 Task: Change the zoom to 110% to make the text larger.
Action: Mouse moved to (1020, 32)
Screenshot: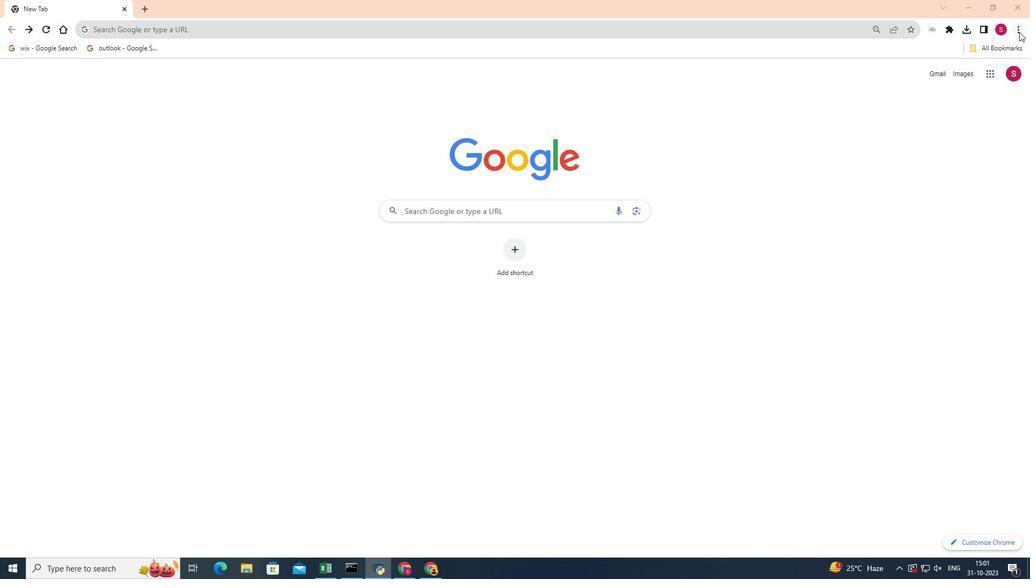 
Action: Mouse pressed left at (1020, 32)
Screenshot: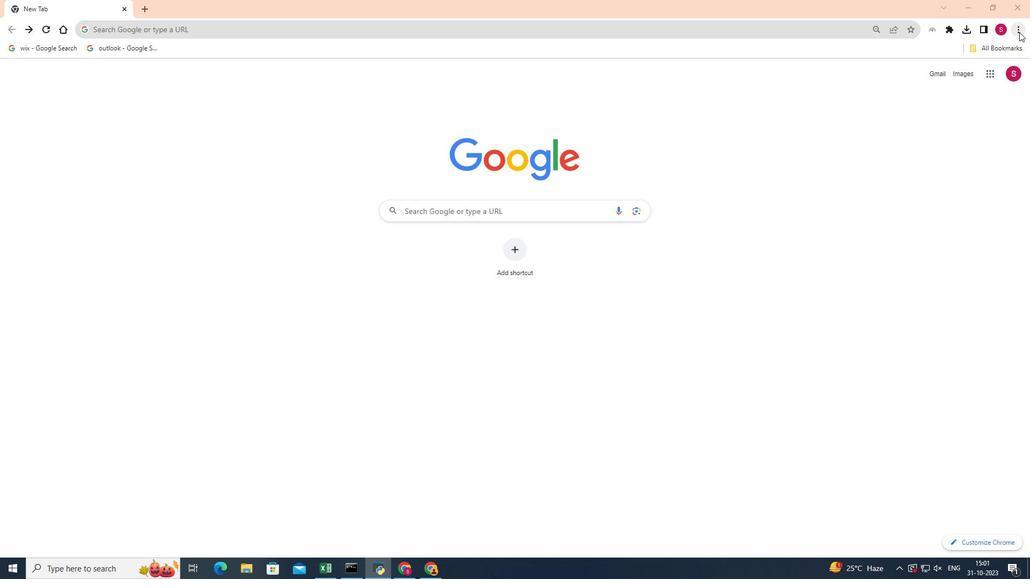
Action: Mouse moved to (986, 146)
Screenshot: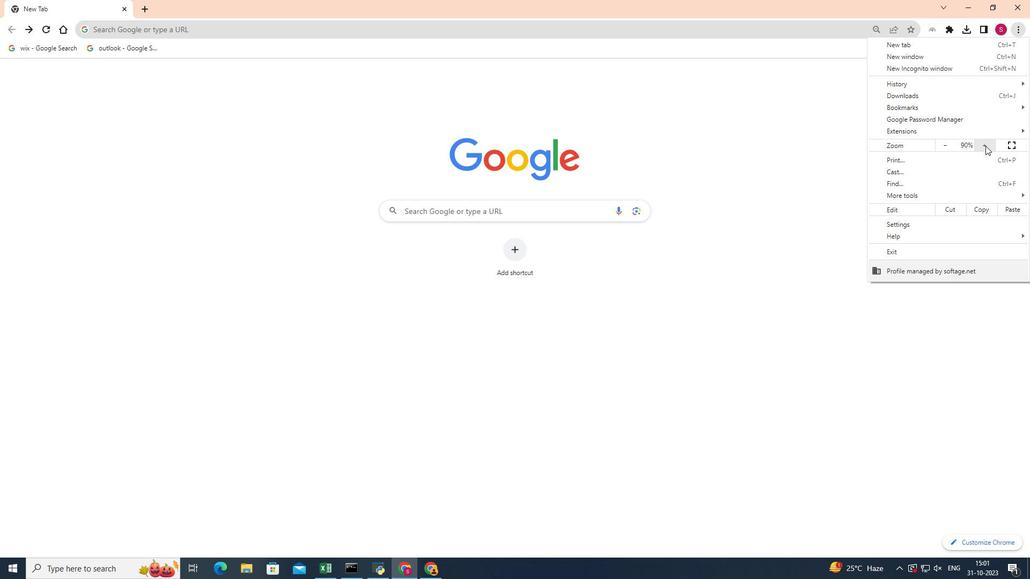 
Action: Mouse pressed left at (986, 146)
Screenshot: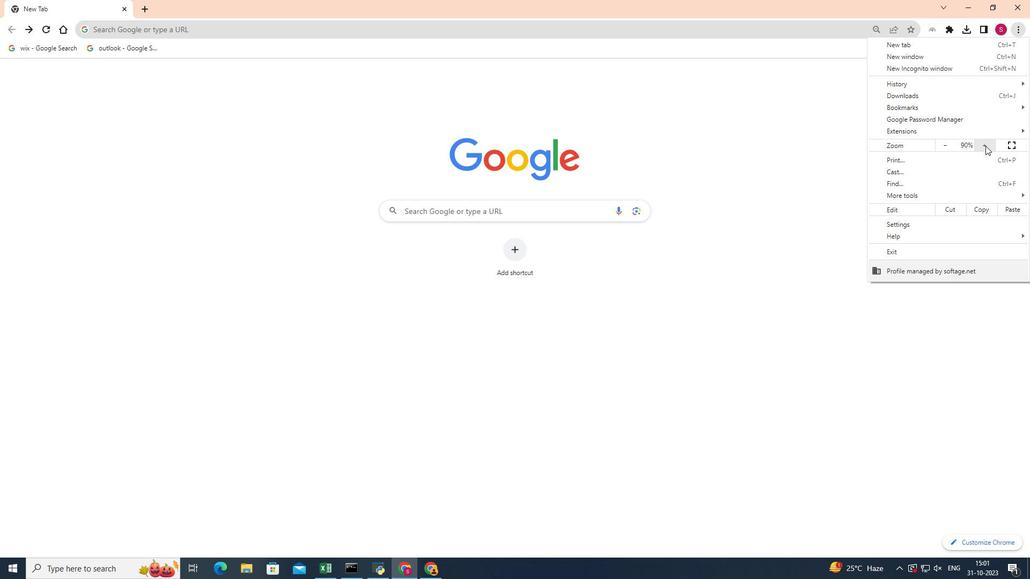 
Action: Mouse pressed left at (986, 146)
Screenshot: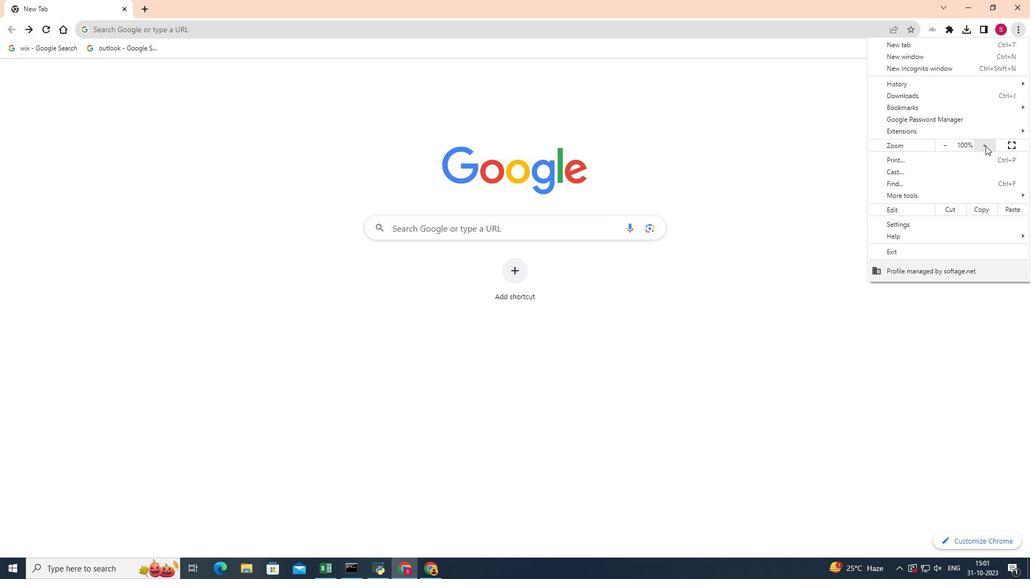 
Action: Mouse moved to (804, 166)
Screenshot: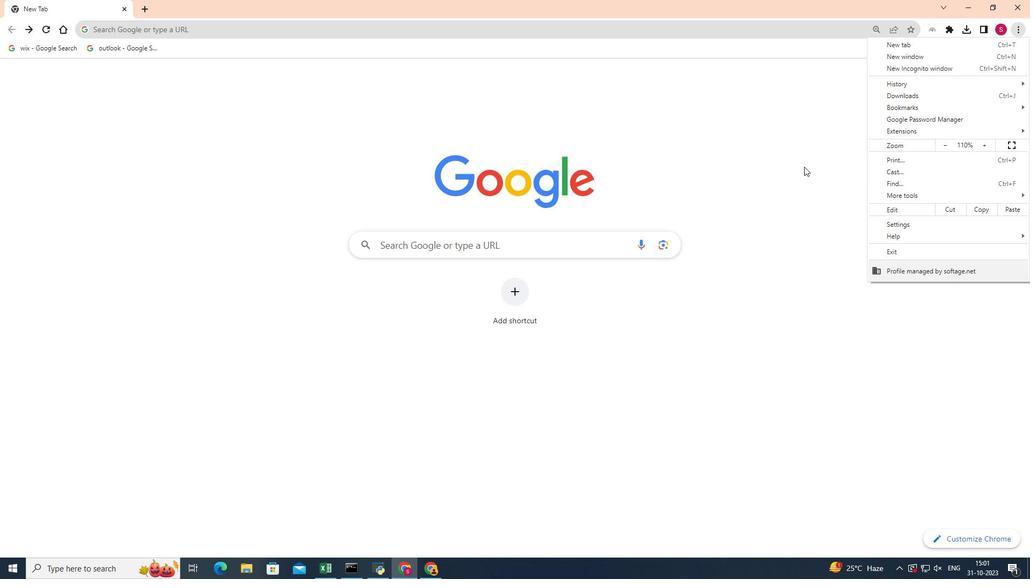 
Action: Mouse pressed left at (804, 166)
Screenshot: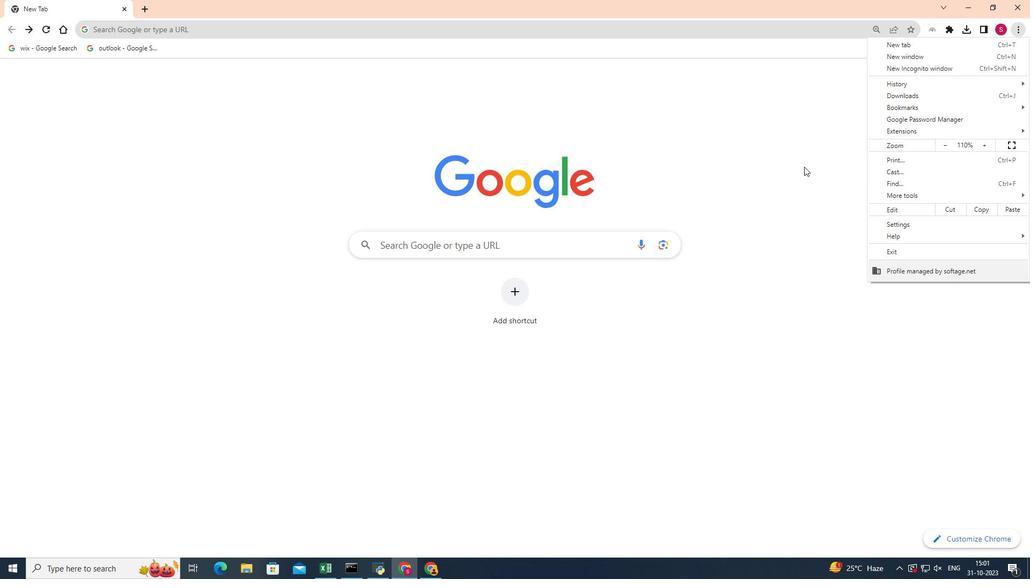 
